 Task: Set the base permissions in member privileges for the organization "Mark56771" to "Admin".
Action: Mouse moved to (1091, 85)
Screenshot: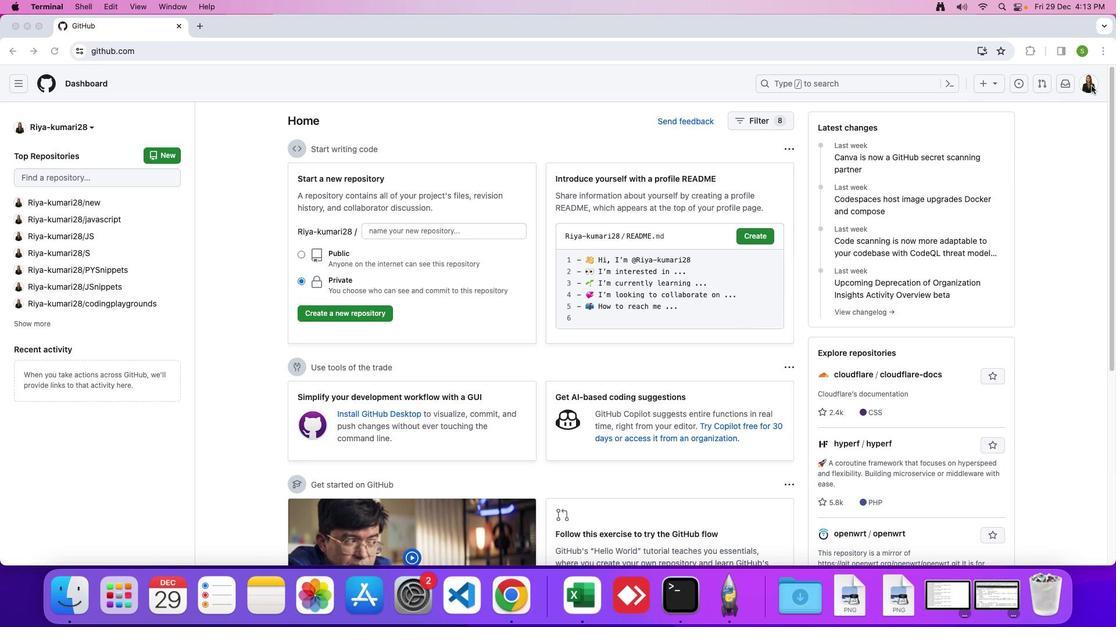 
Action: Mouse pressed left at (1091, 85)
Screenshot: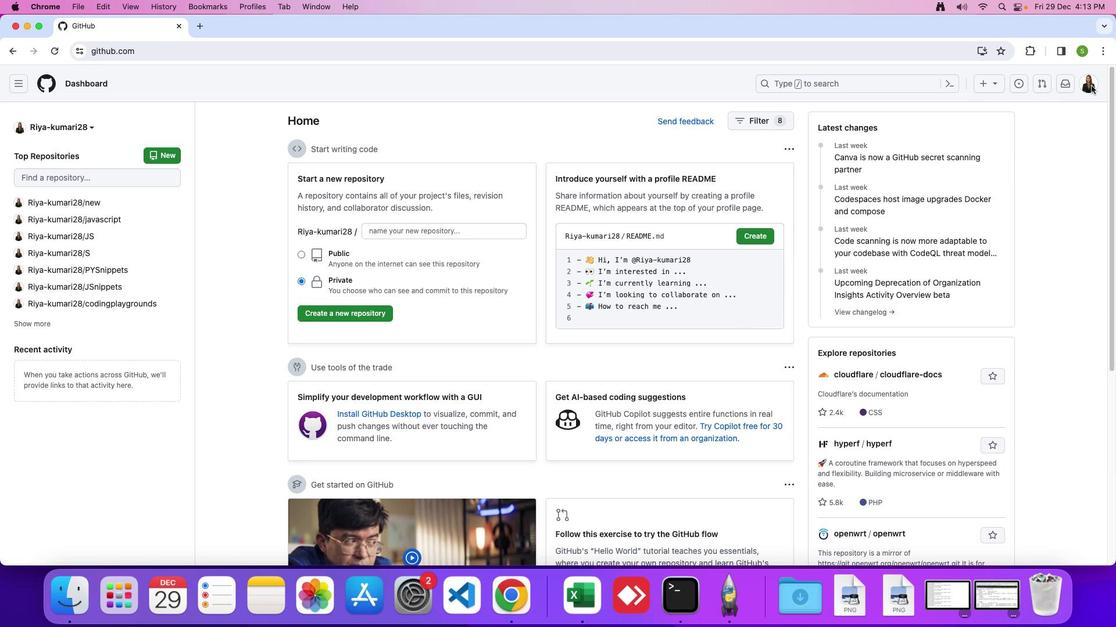 
Action: Mouse pressed left at (1091, 85)
Screenshot: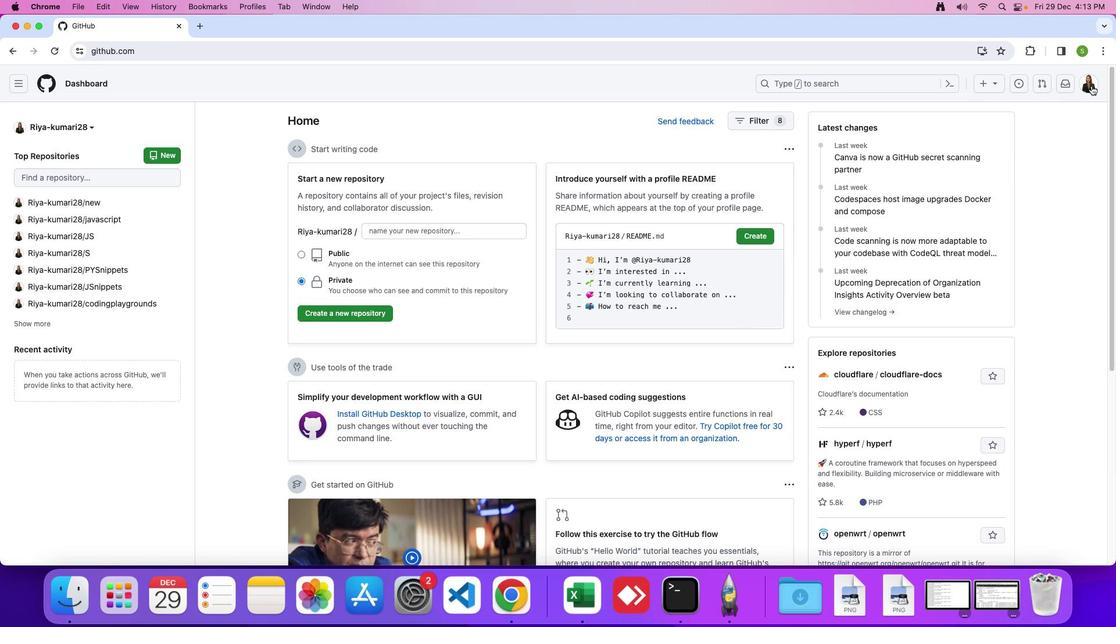 
Action: Mouse moved to (998, 225)
Screenshot: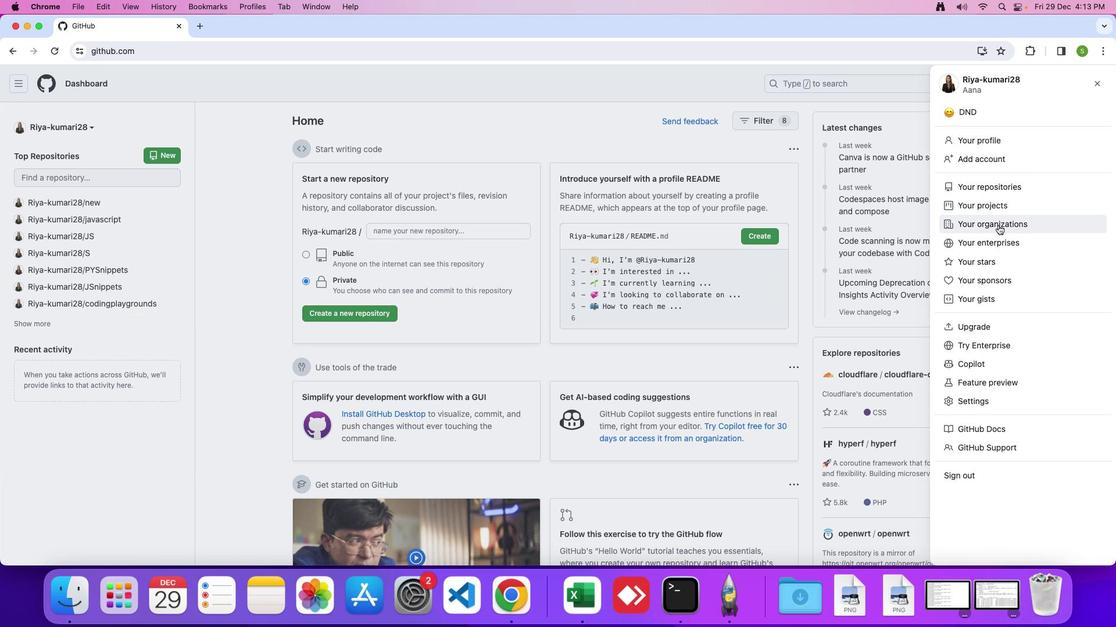
Action: Mouse pressed left at (998, 225)
Screenshot: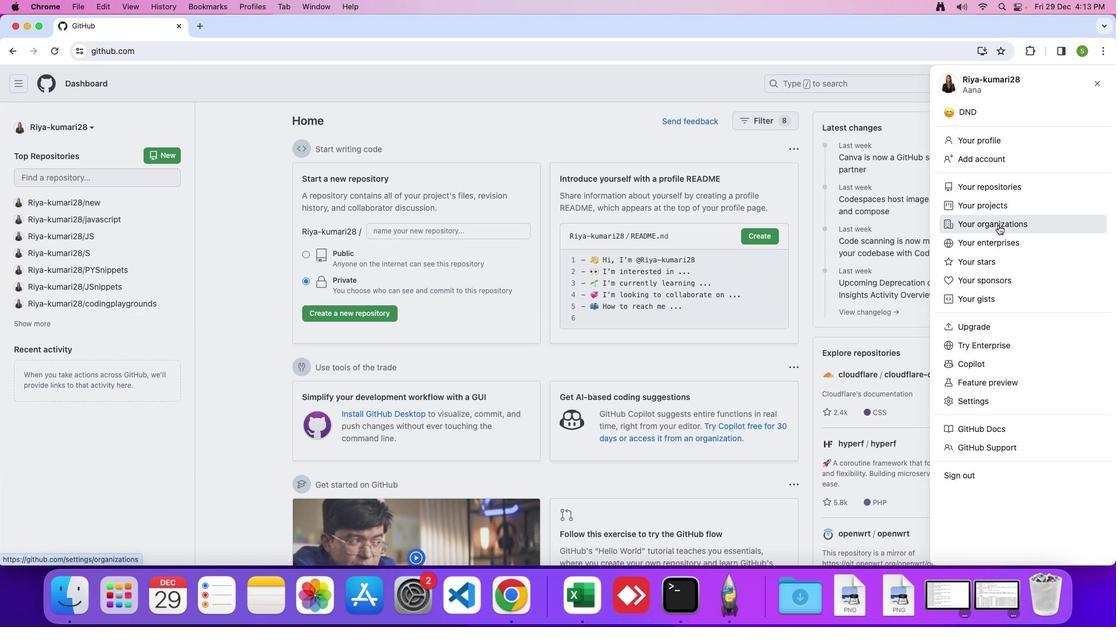 
Action: Mouse moved to (842, 244)
Screenshot: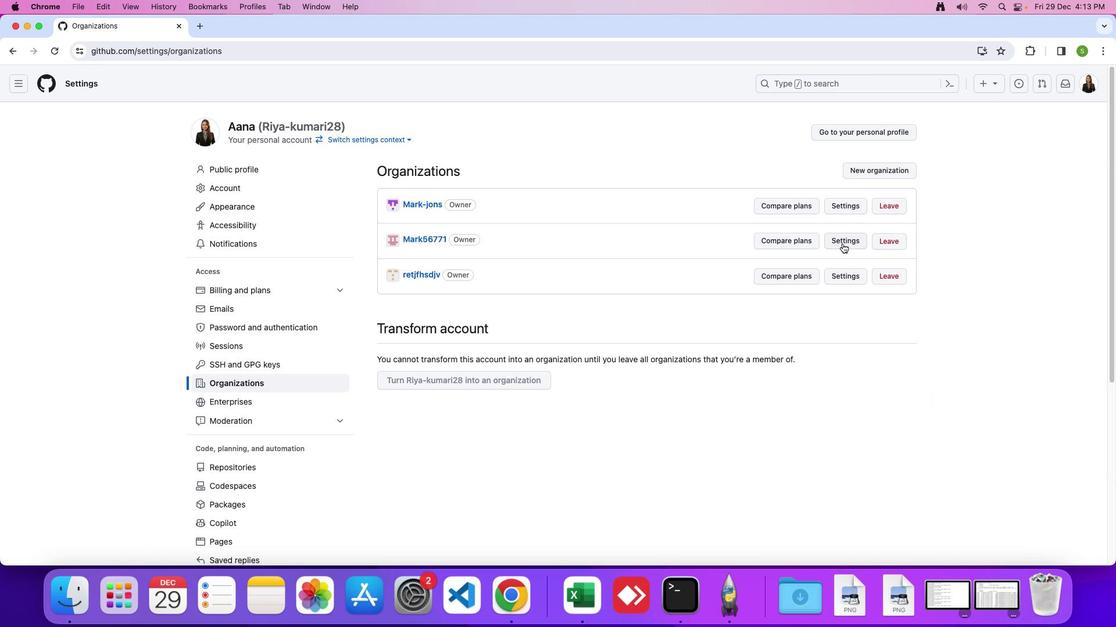 
Action: Mouse pressed left at (842, 244)
Screenshot: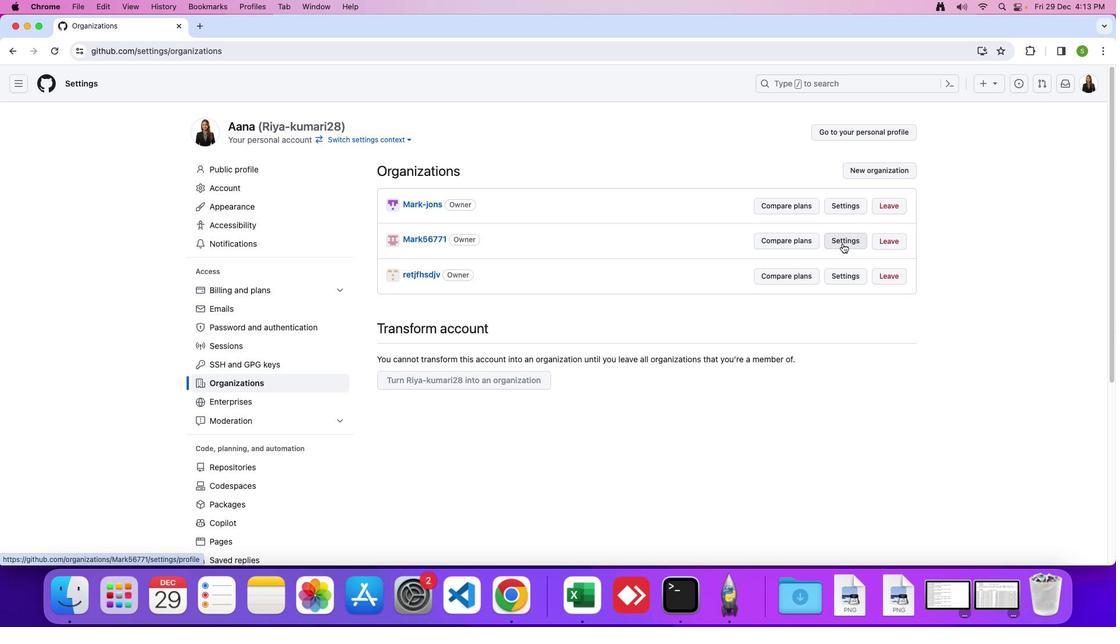 
Action: Mouse moved to (257, 273)
Screenshot: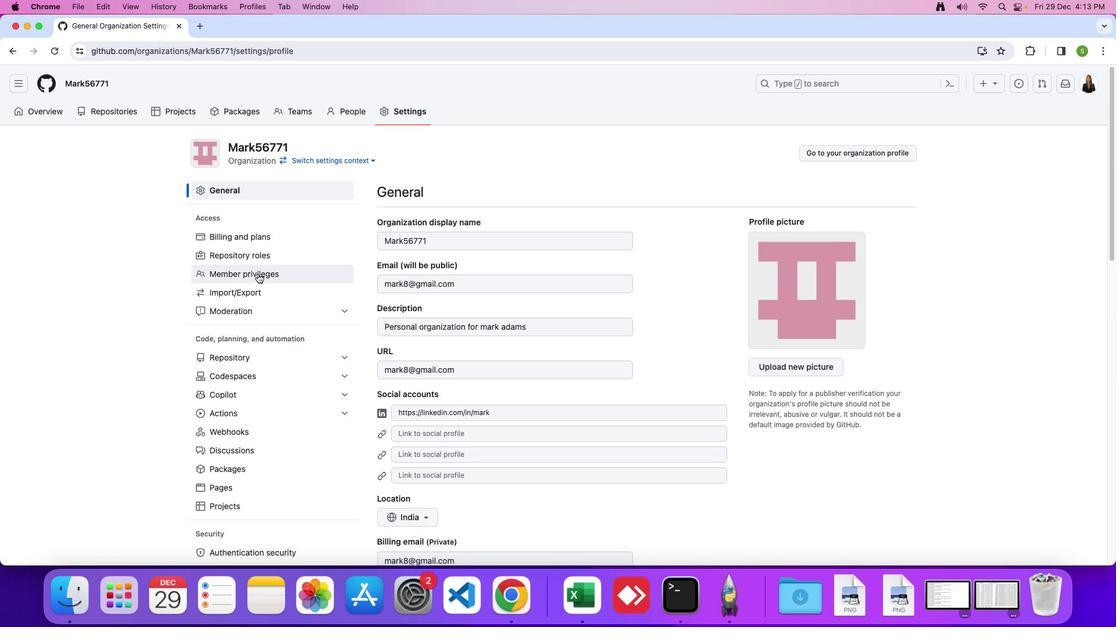 
Action: Mouse pressed left at (257, 273)
Screenshot: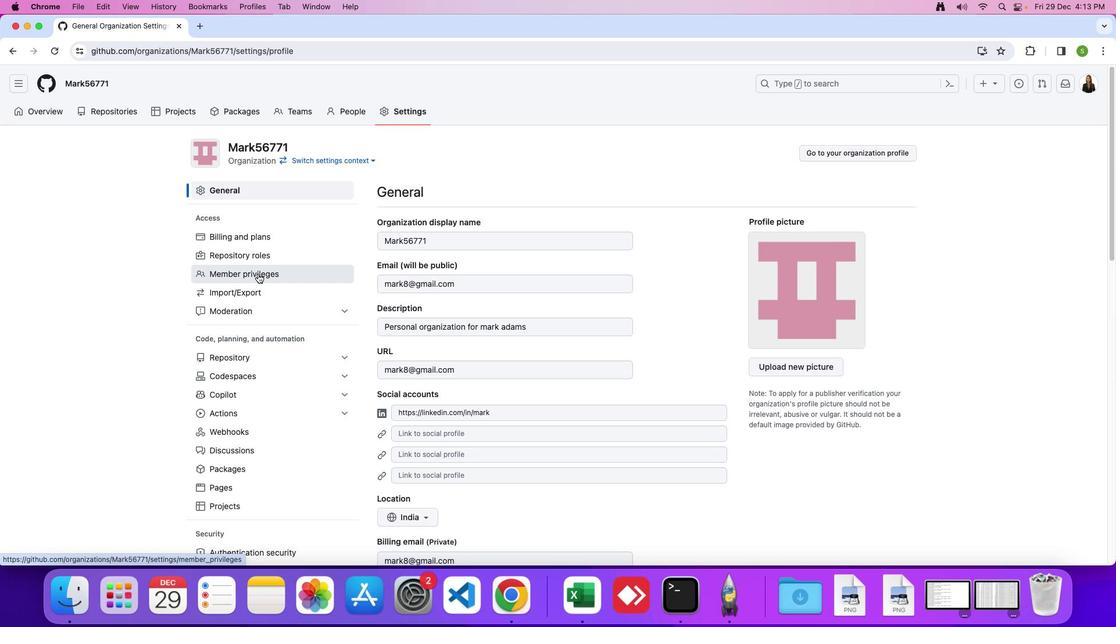 
Action: Mouse moved to (413, 291)
Screenshot: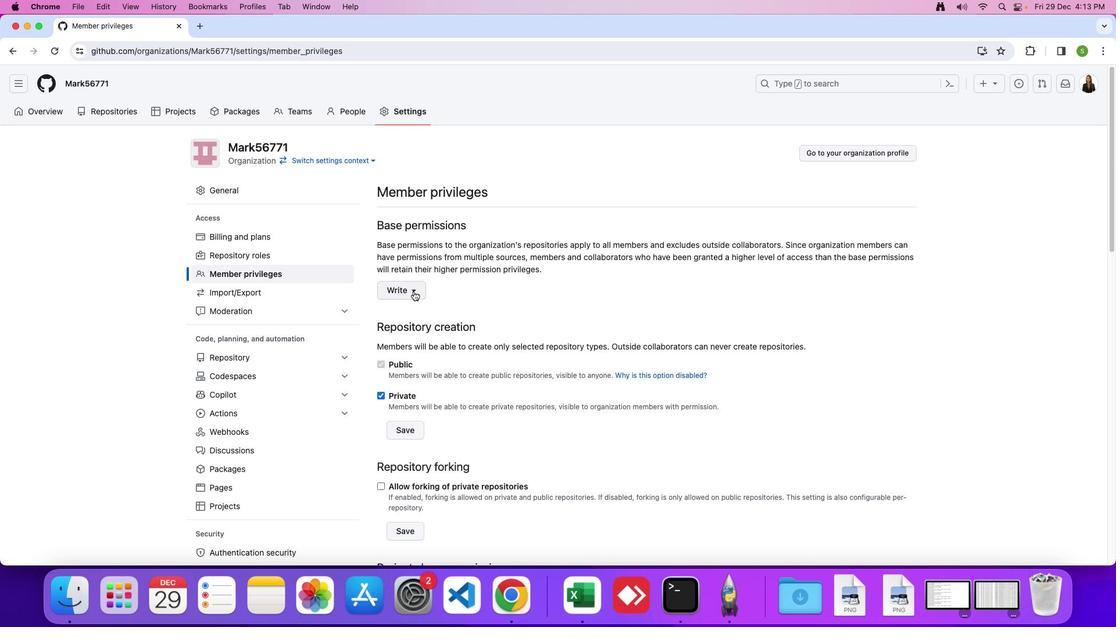 
Action: Mouse pressed left at (413, 291)
Screenshot: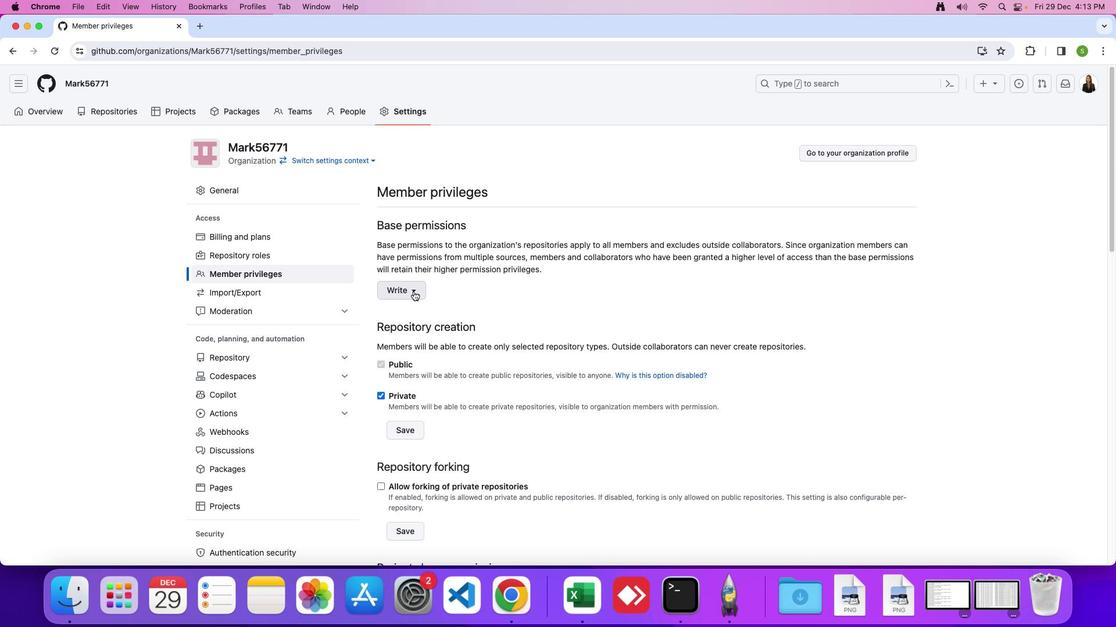 
Action: Mouse moved to (439, 499)
Screenshot: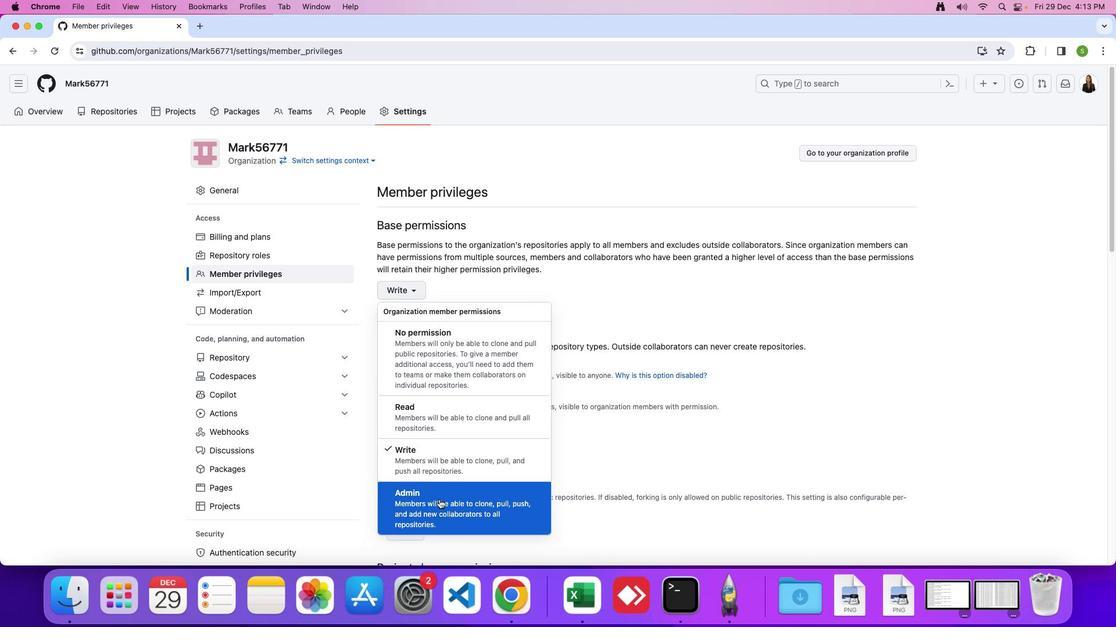 
Action: Mouse pressed left at (439, 499)
Screenshot: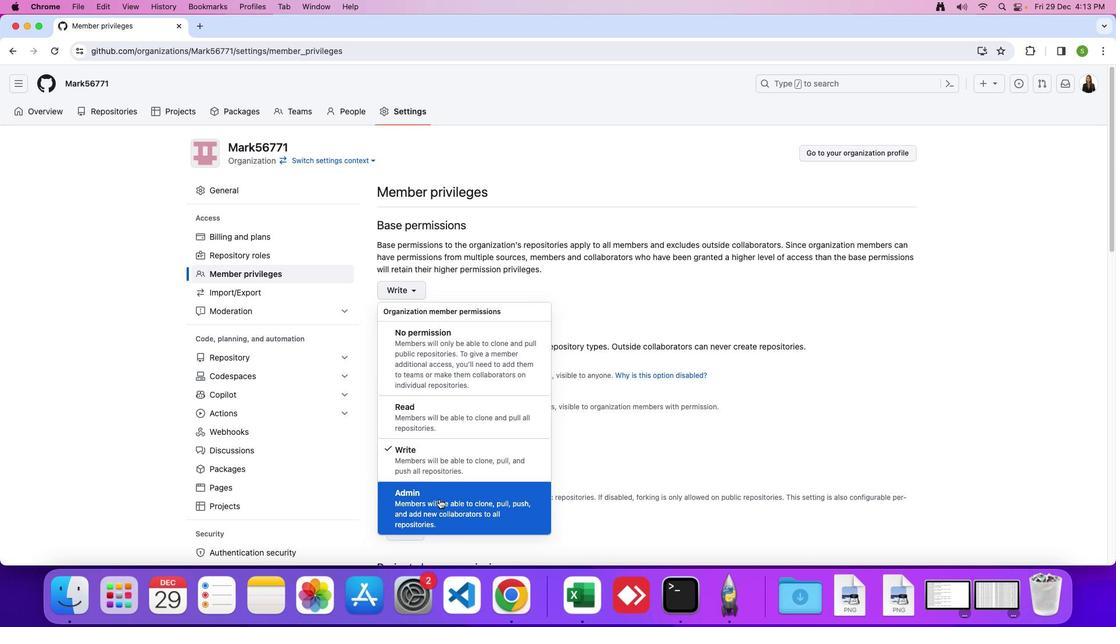 
Action: Mouse moved to (546, 405)
Screenshot: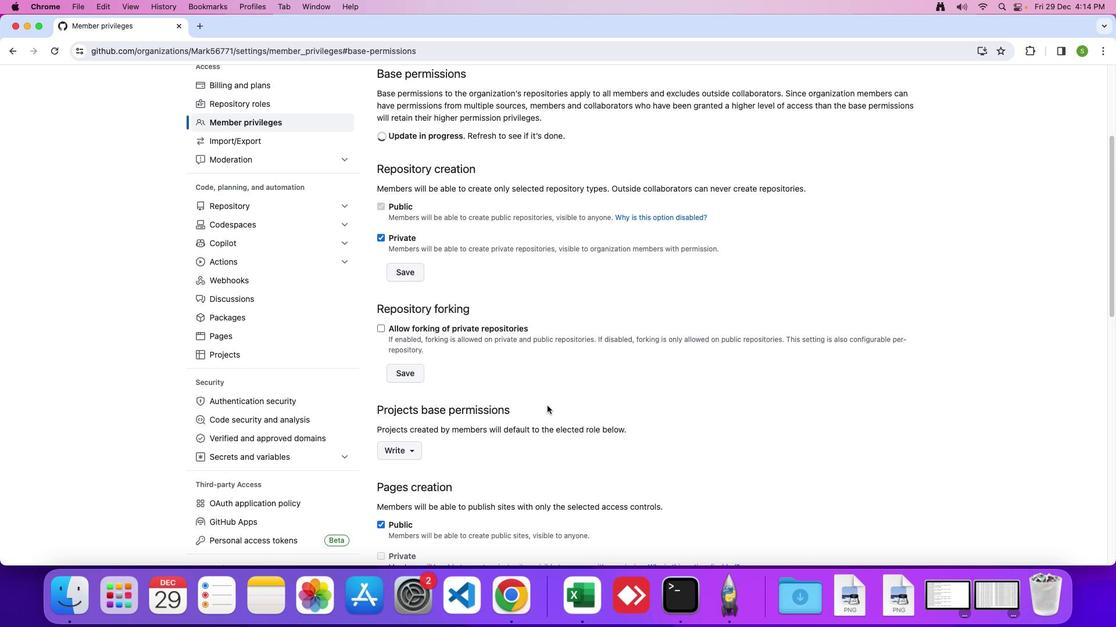 
